 Task: For heading Arial black with underline.  font size for heading18,  'Change the font style of data to'Calibri.  and font size to 9,  Change the alignment of both headline & data to Align center.  In the sheet  BankBalances
Action: Mouse moved to (119, 123)
Screenshot: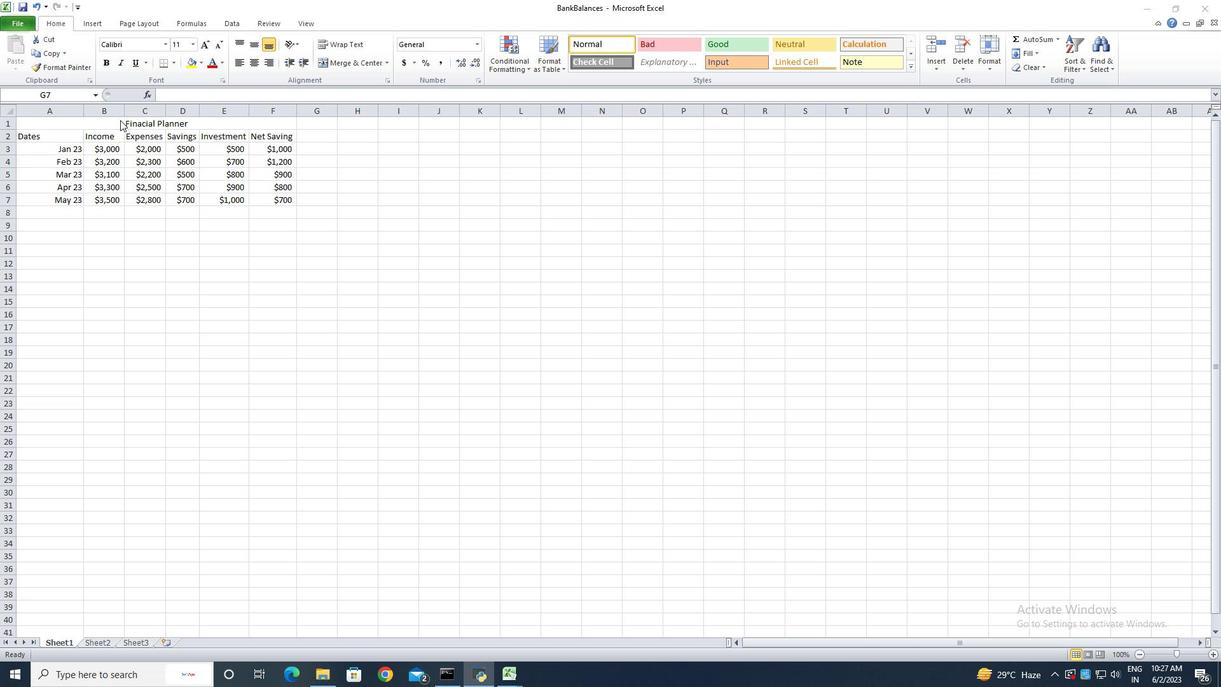 
Action: Mouse pressed left at (119, 123)
Screenshot: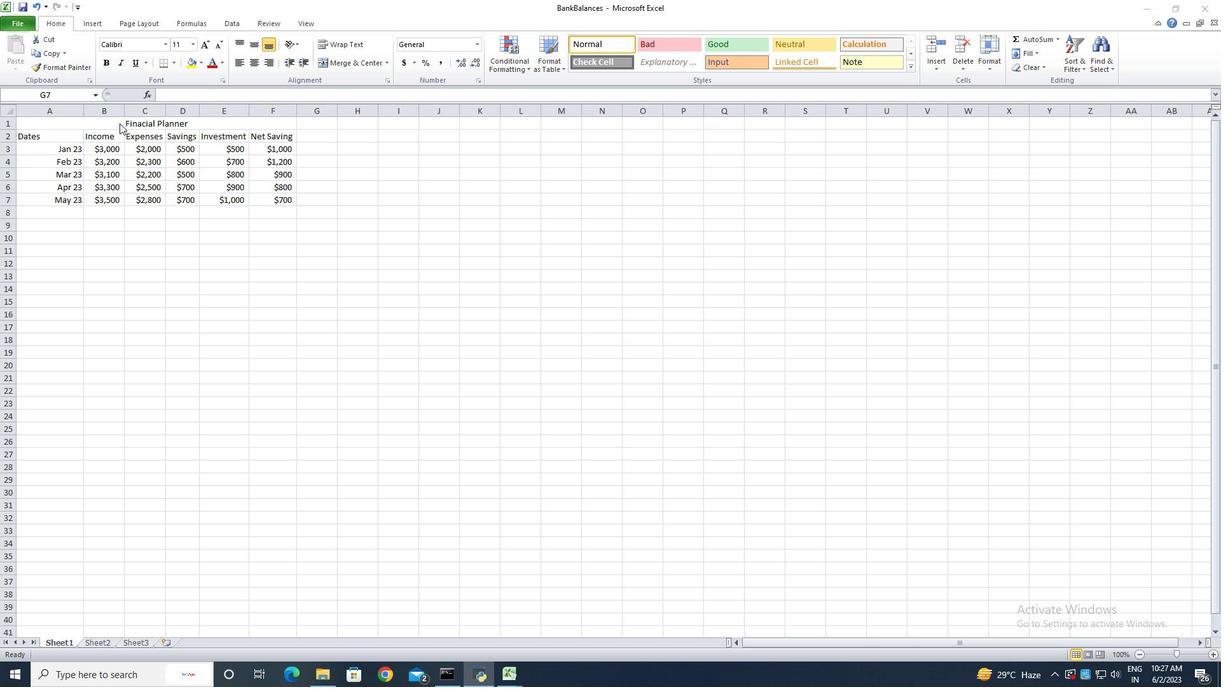 
Action: Mouse pressed left at (119, 123)
Screenshot: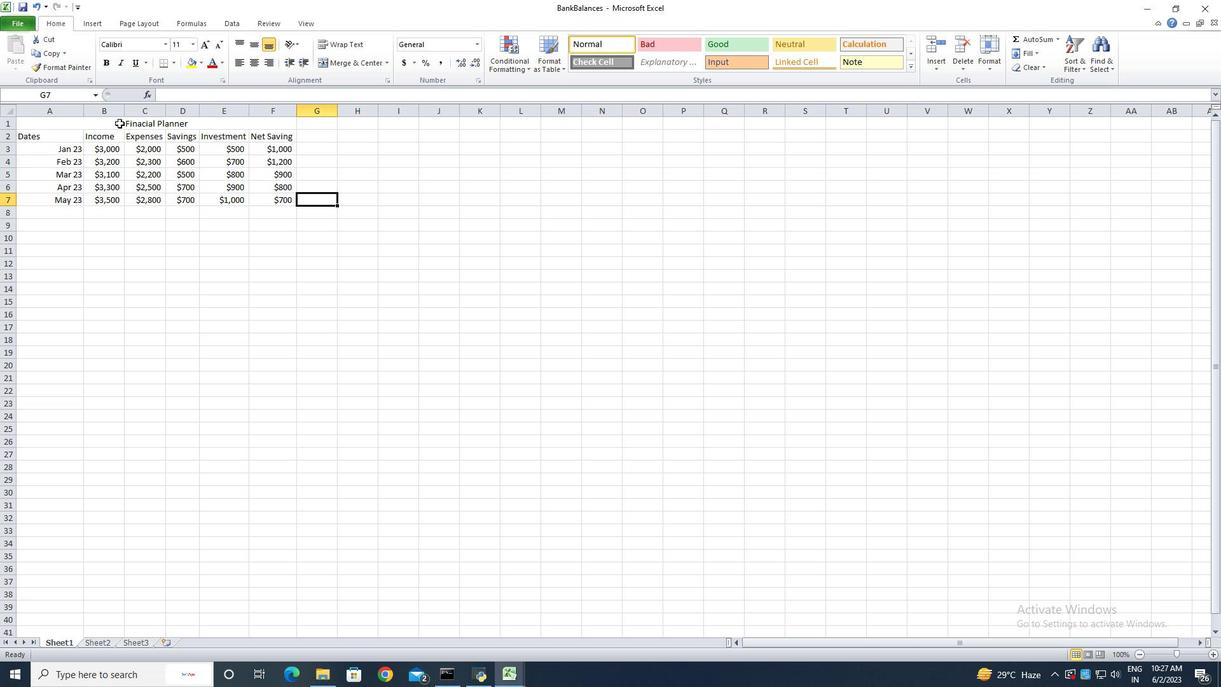 
Action: Mouse pressed left at (119, 123)
Screenshot: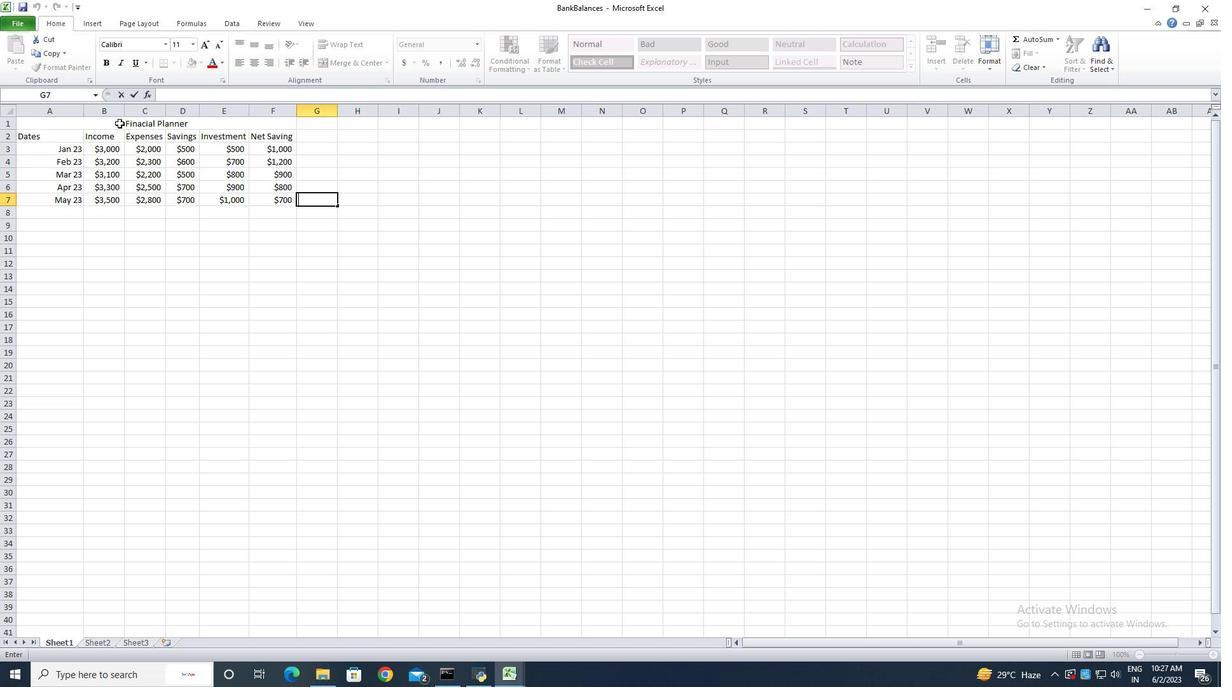 
Action: Mouse moved to (167, 43)
Screenshot: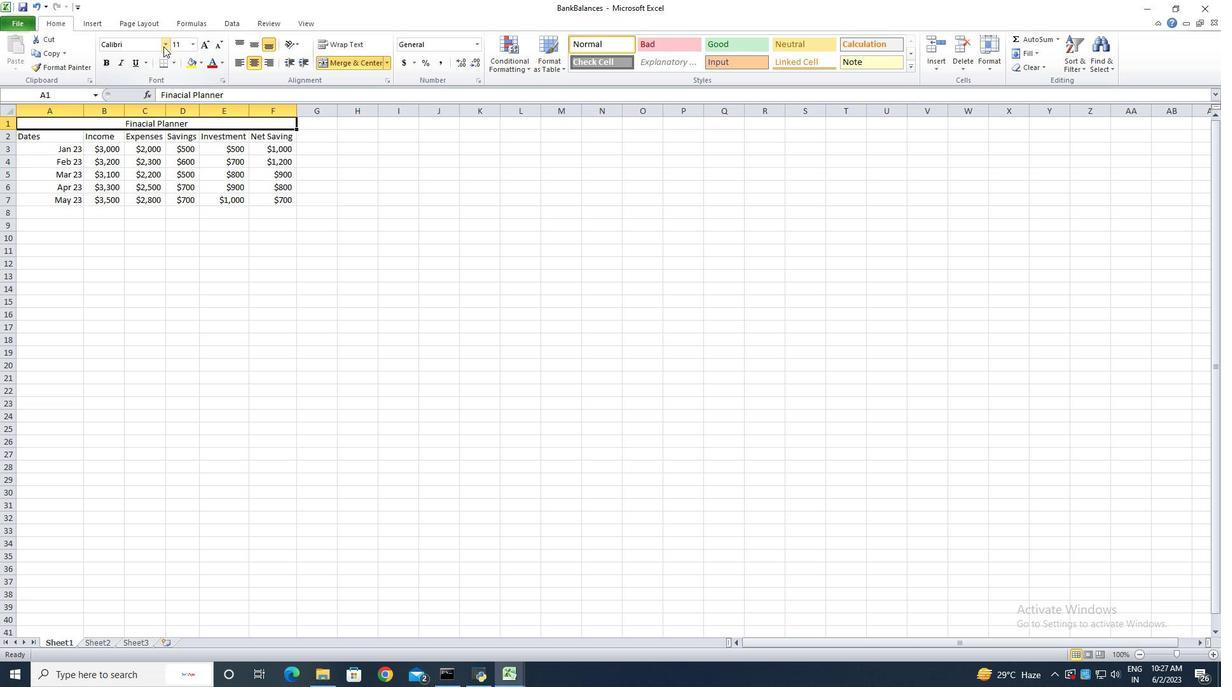 
Action: Mouse pressed left at (167, 43)
Screenshot: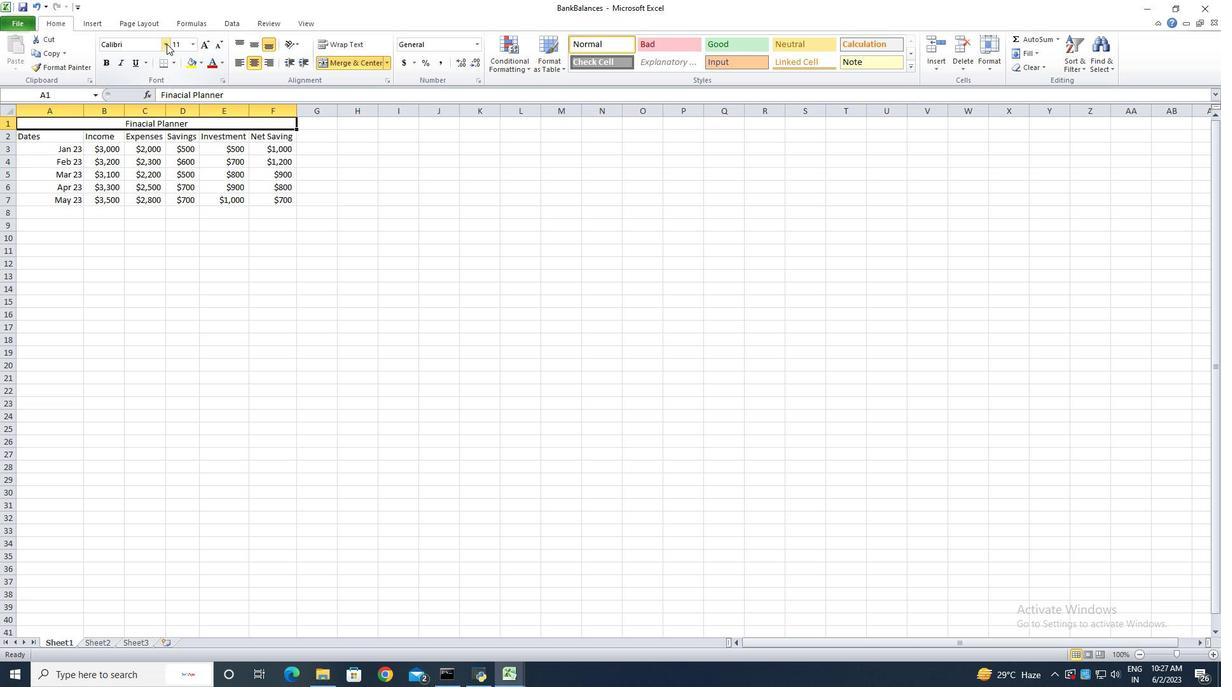
Action: Mouse moved to (157, 164)
Screenshot: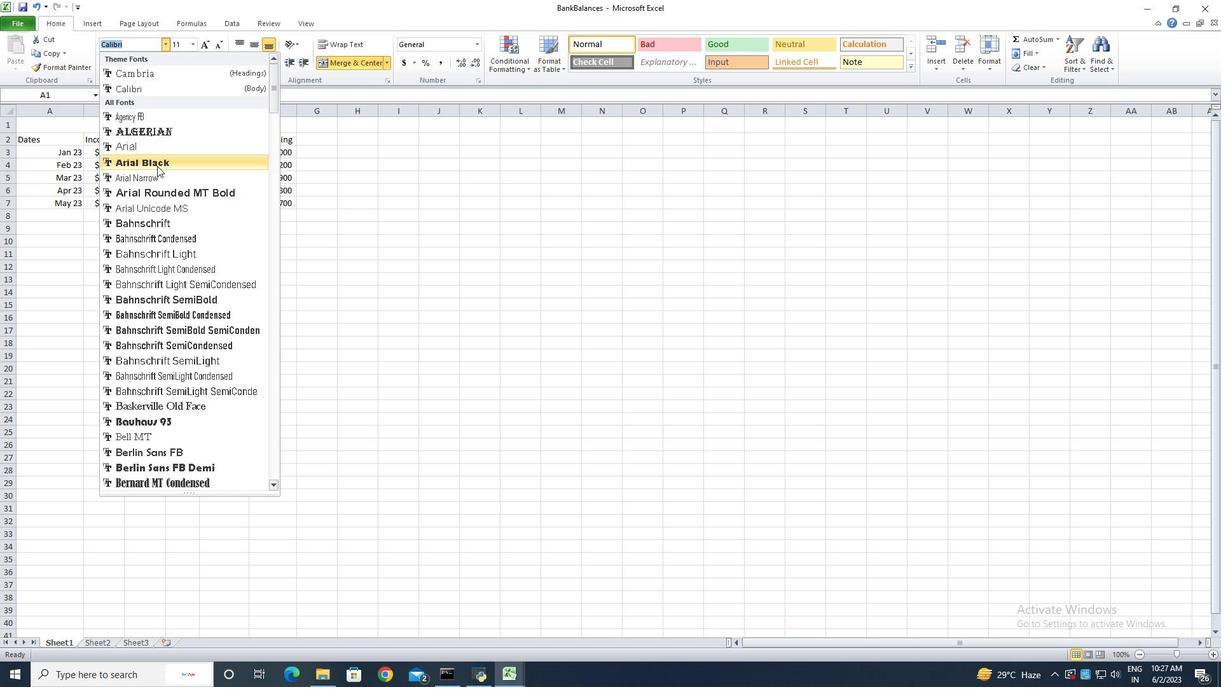 
Action: Mouse pressed left at (157, 164)
Screenshot: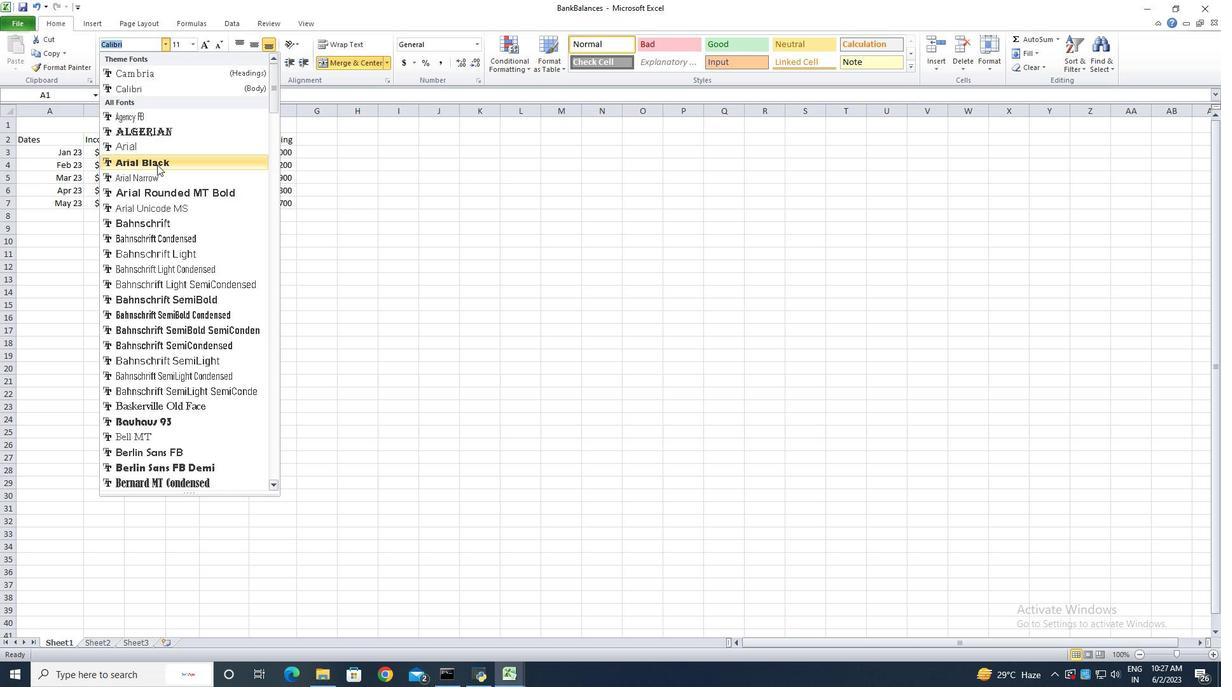 
Action: Mouse moved to (133, 64)
Screenshot: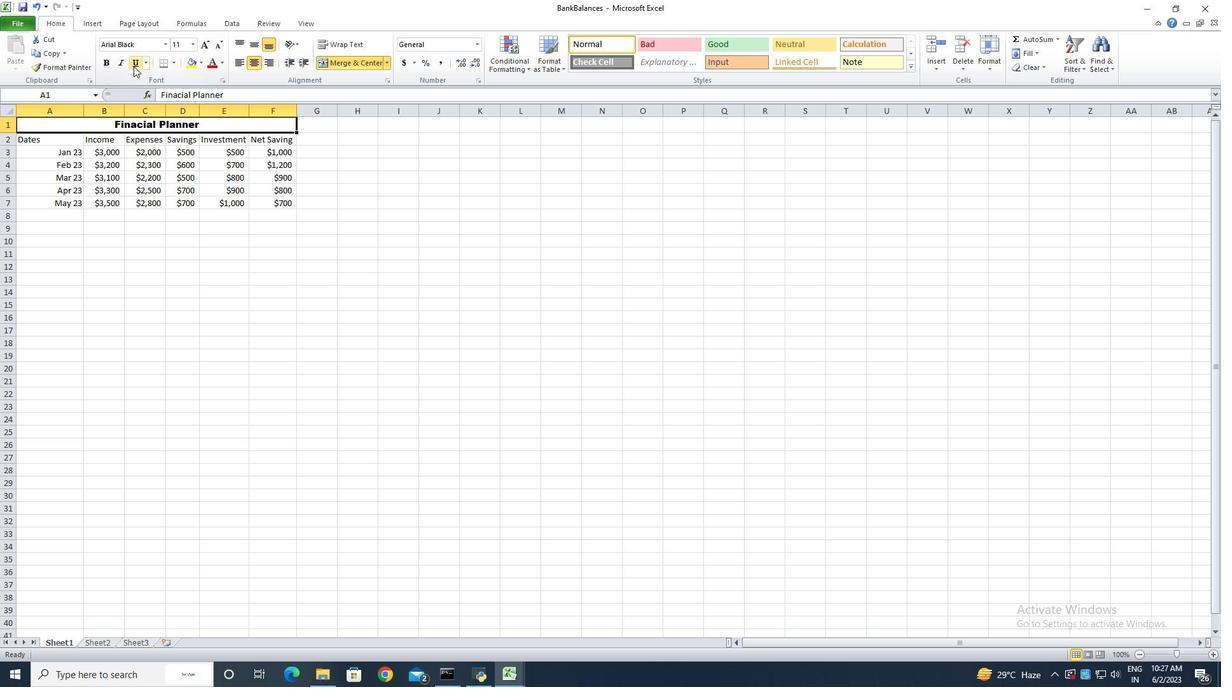 
Action: Mouse pressed left at (133, 64)
Screenshot: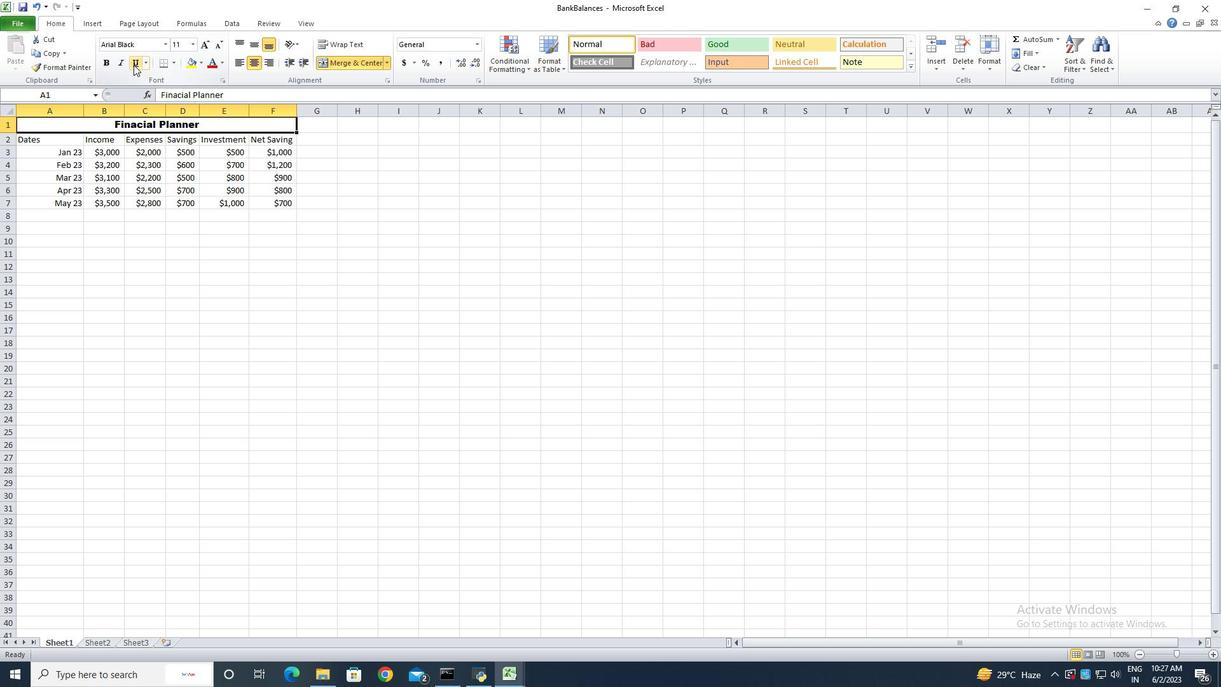 
Action: Mouse moved to (206, 43)
Screenshot: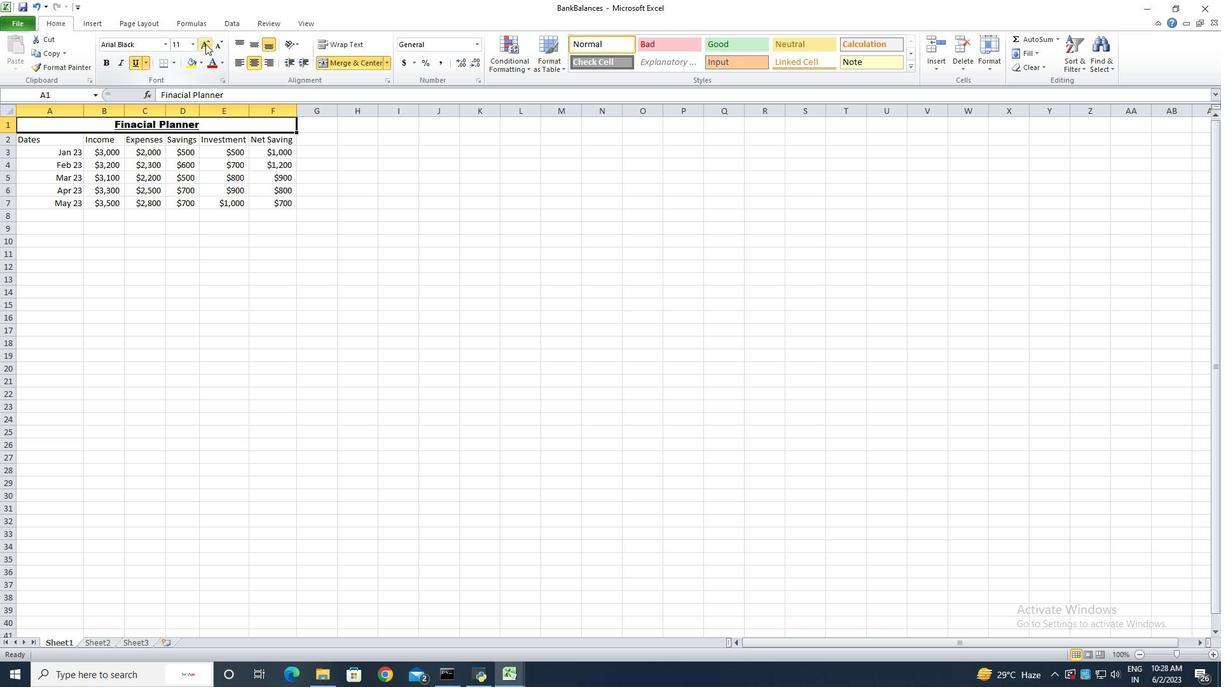 
Action: Mouse pressed left at (206, 43)
Screenshot: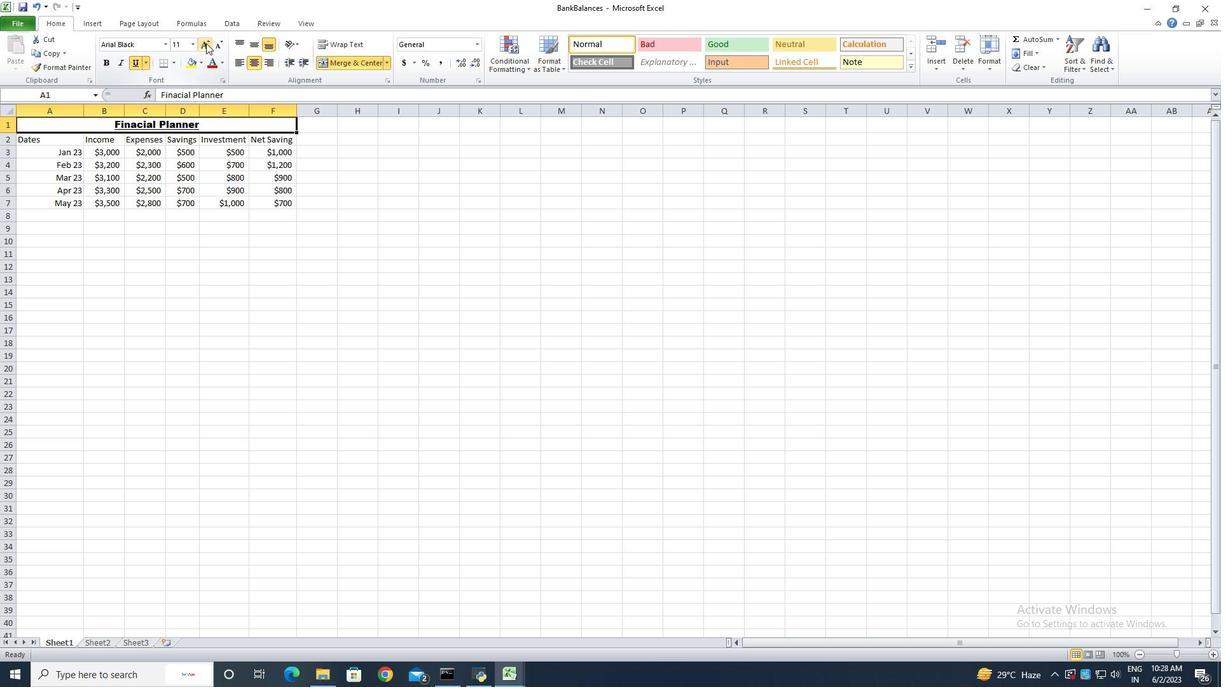 
Action: Mouse pressed left at (206, 43)
Screenshot: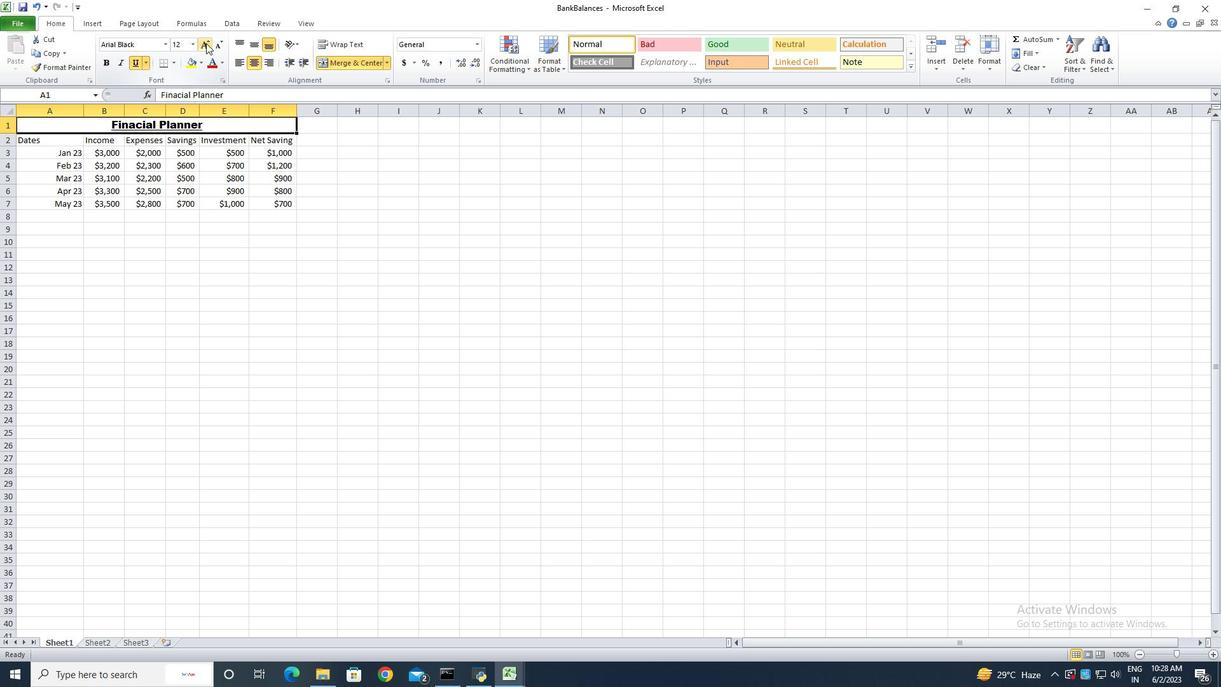 
Action: Mouse pressed left at (206, 43)
Screenshot: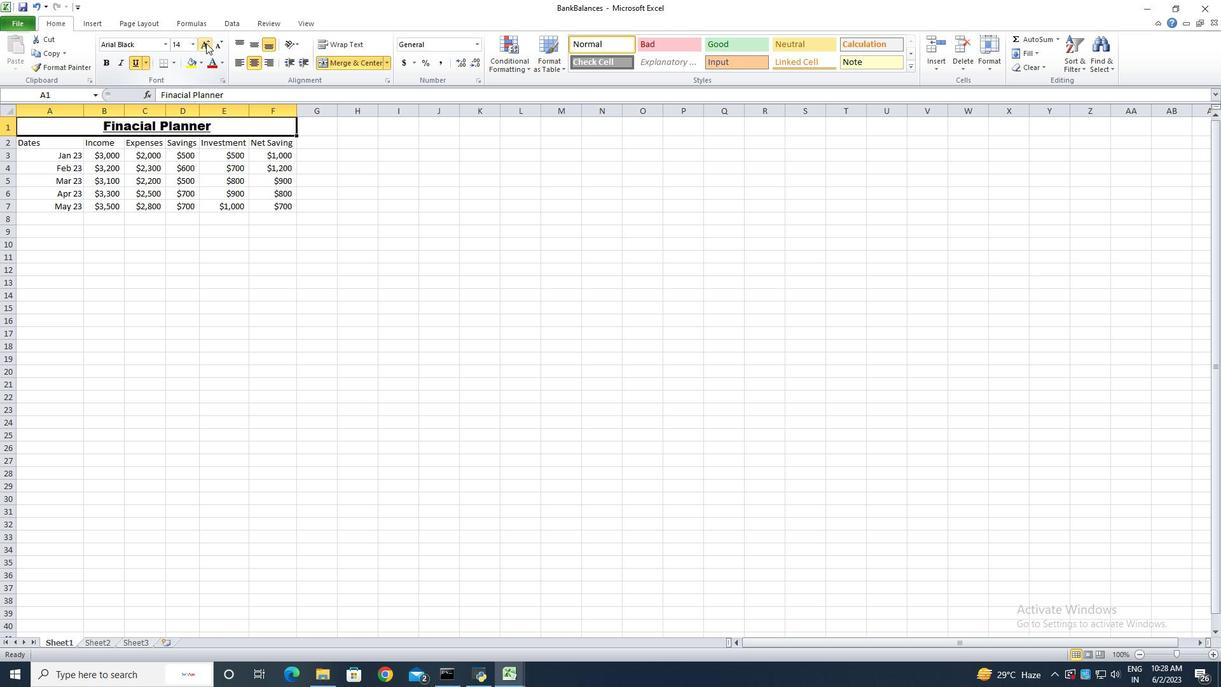 
Action: Mouse pressed left at (206, 43)
Screenshot: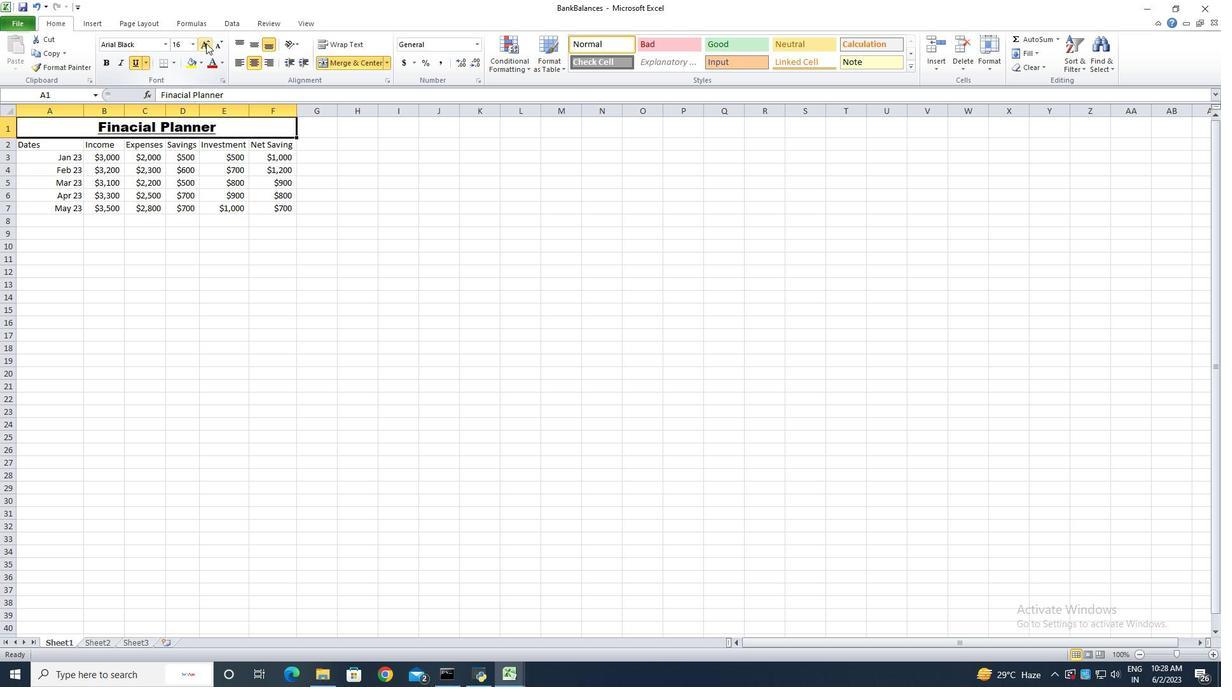 
Action: Mouse moved to (120, 315)
Screenshot: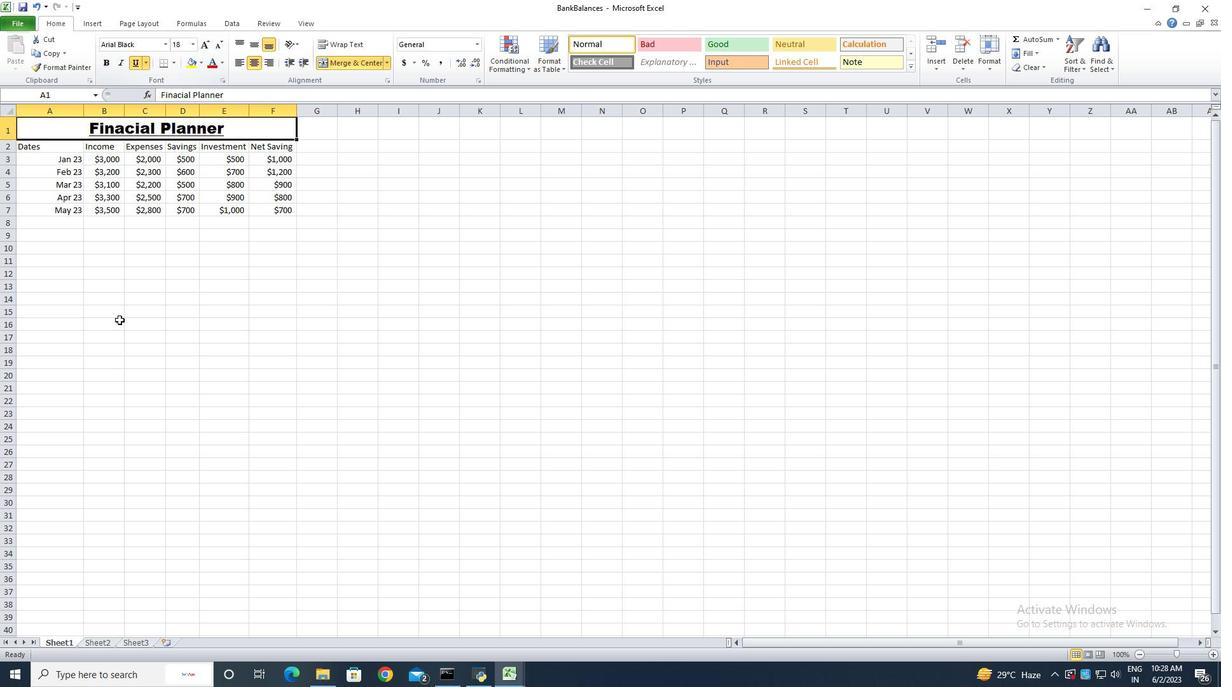 
Action: Mouse pressed left at (120, 315)
Screenshot: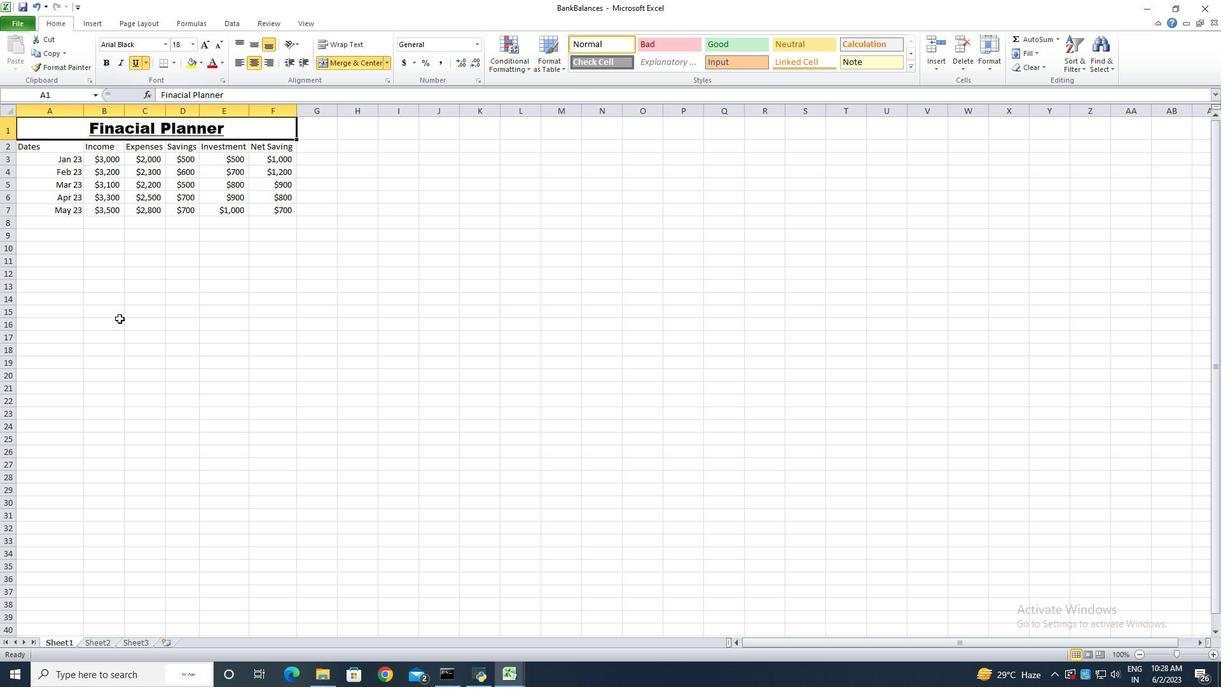 
Action: Mouse moved to (48, 145)
Screenshot: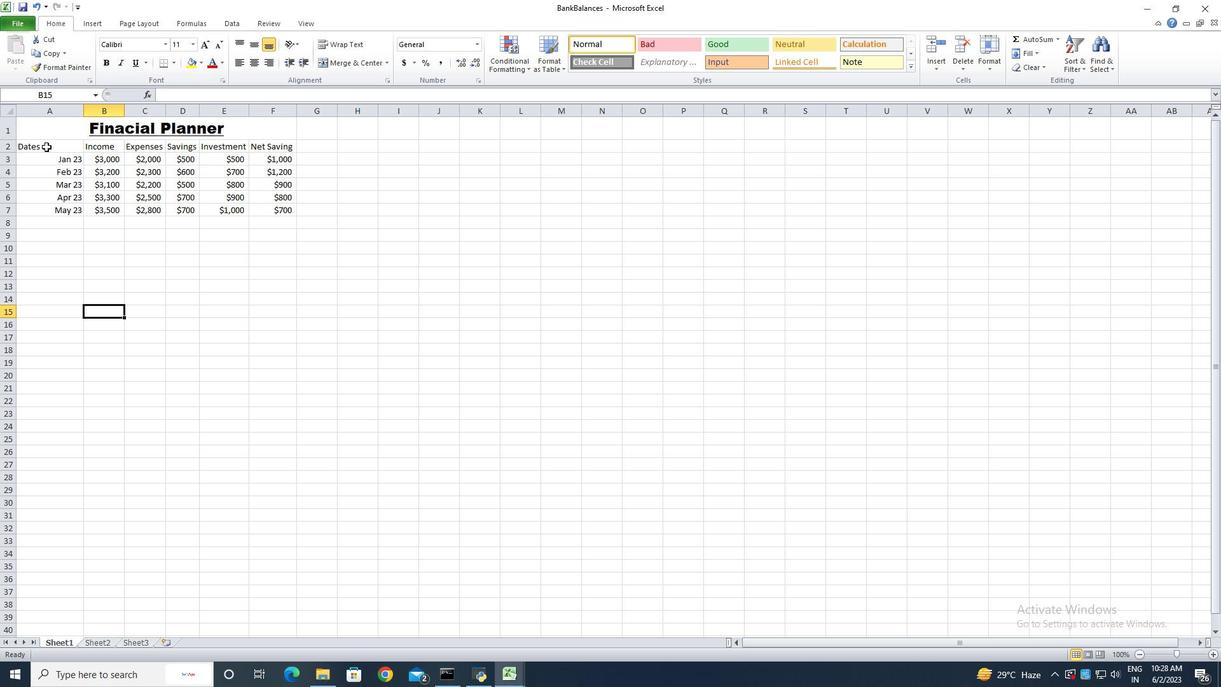 
Action: Mouse pressed left at (48, 145)
Screenshot: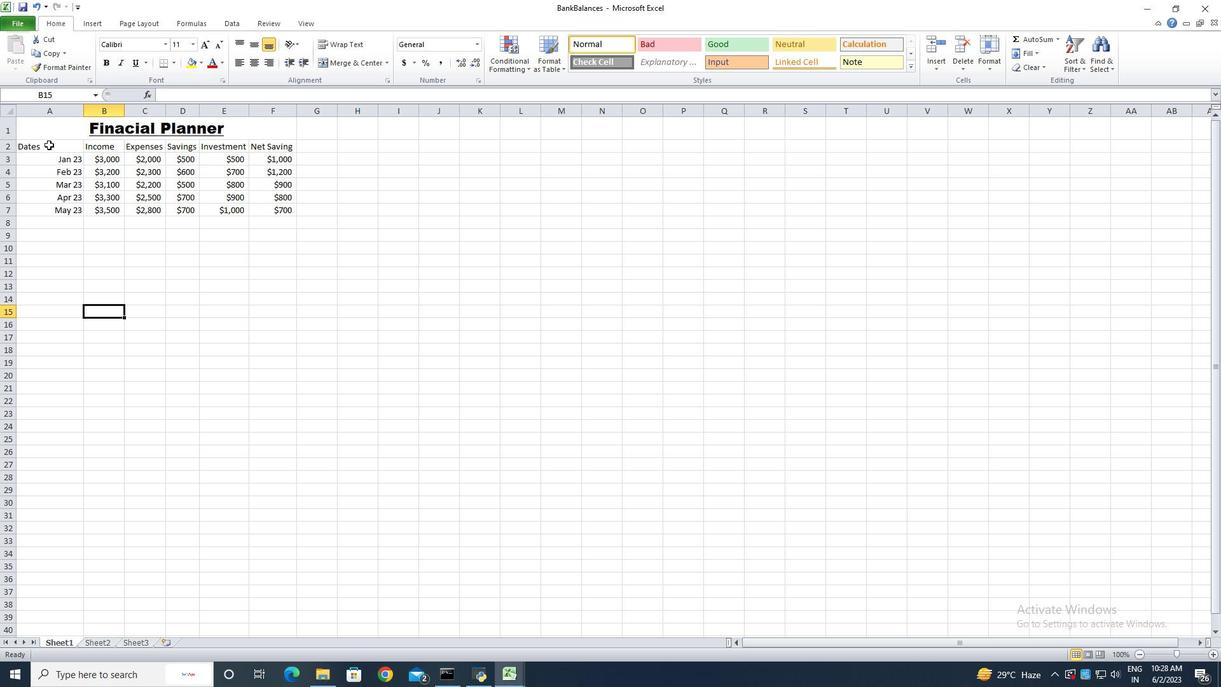 
Action: Mouse moved to (167, 46)
Screenshot: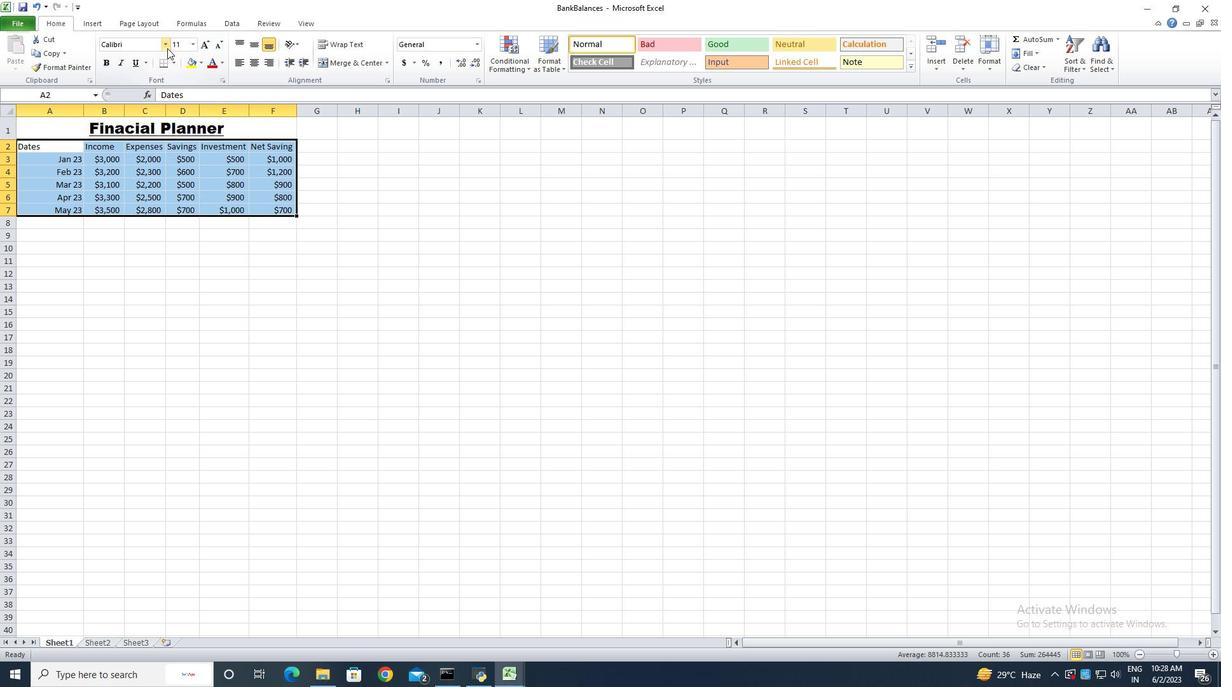 
Action: Mouse pressed left at (167, 46)
Screenshot: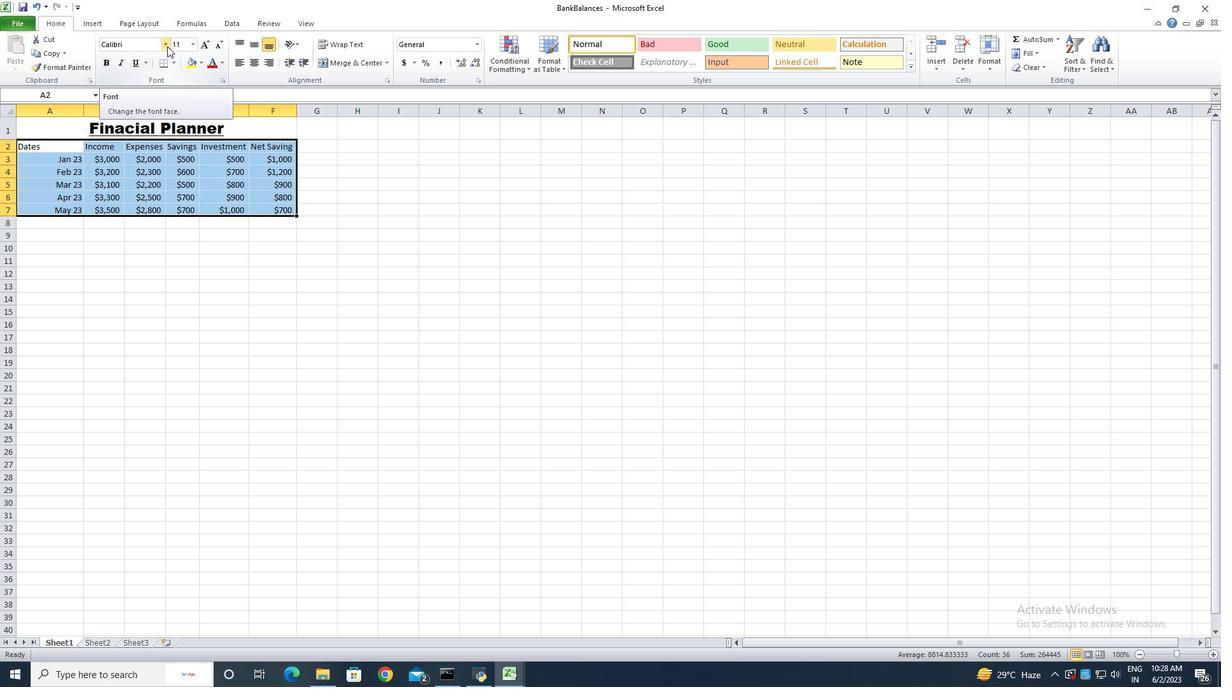 
Action: Mouse moved to (155, 90)
Screenshot: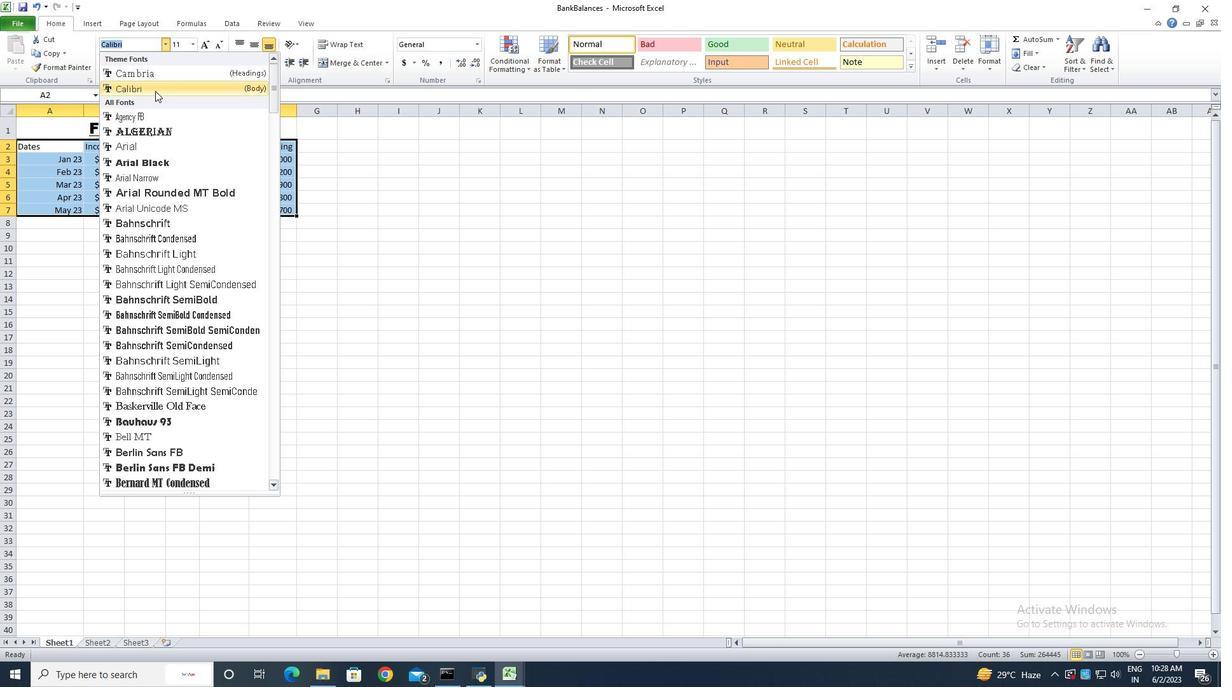 
Action: Mouse pressed left at (155, 90)
Screenshot: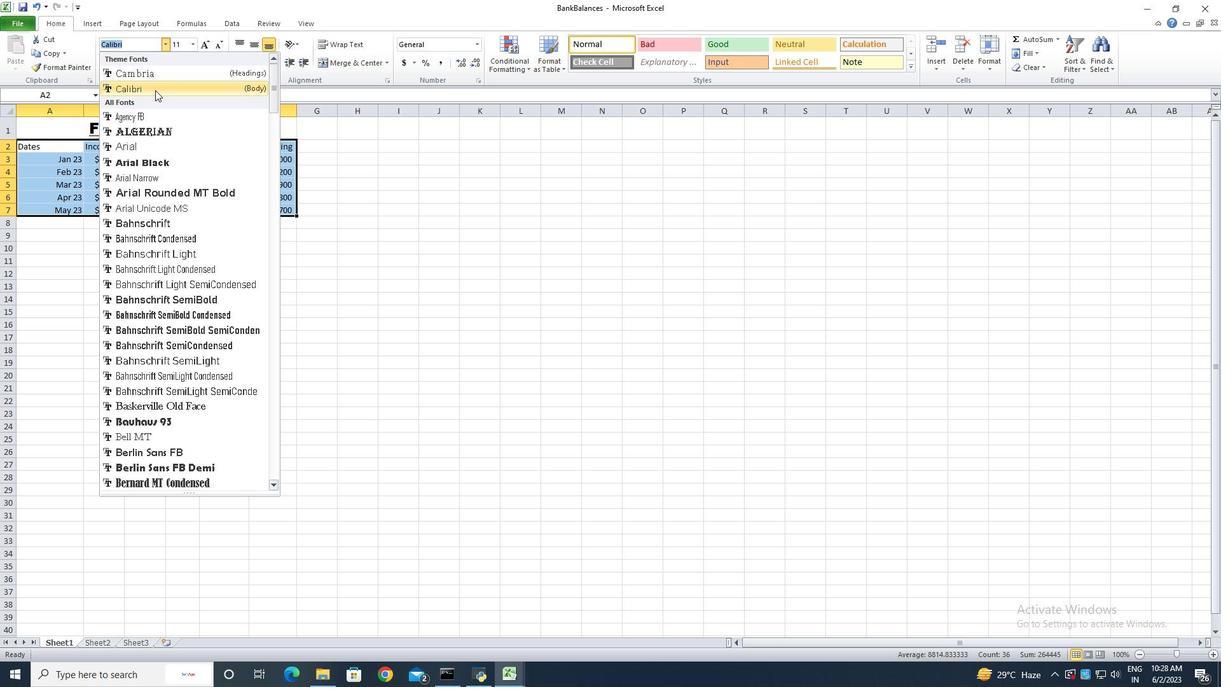 
Action: Mouse moved to (218, 45)
Screenshot: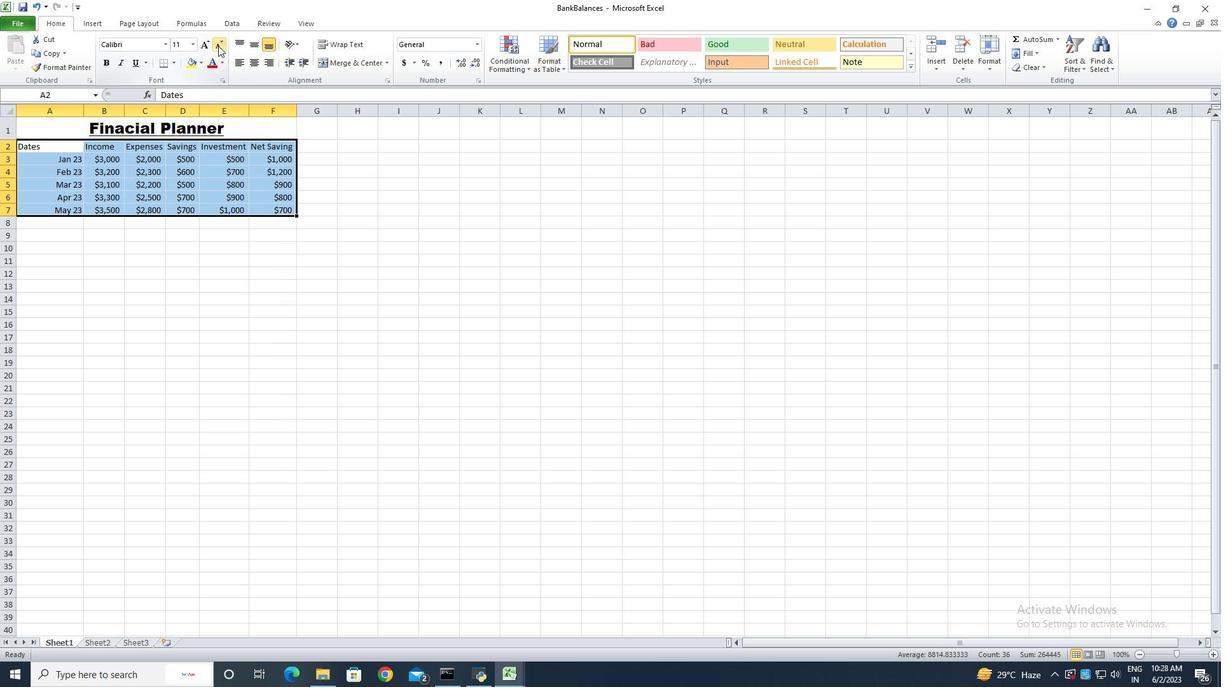 
Action: Mouse pressed left at (218, 45)
Screenshot: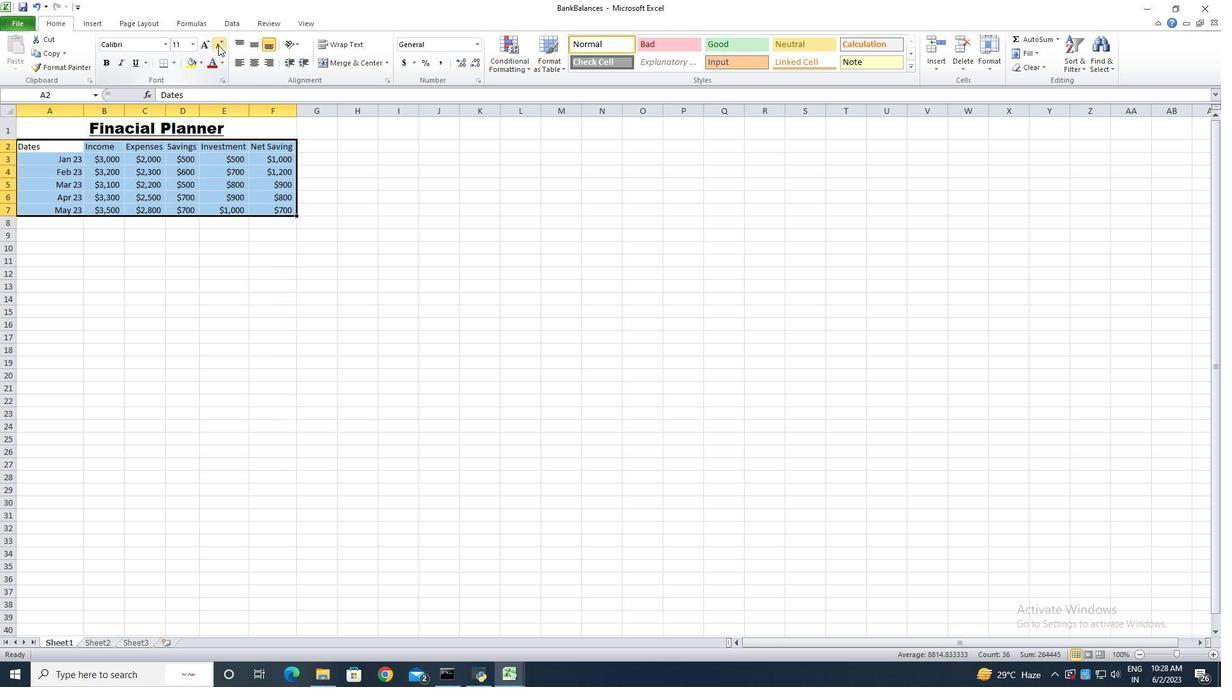 
Action: Mouse pressed left at (218, 45)
Screenshot: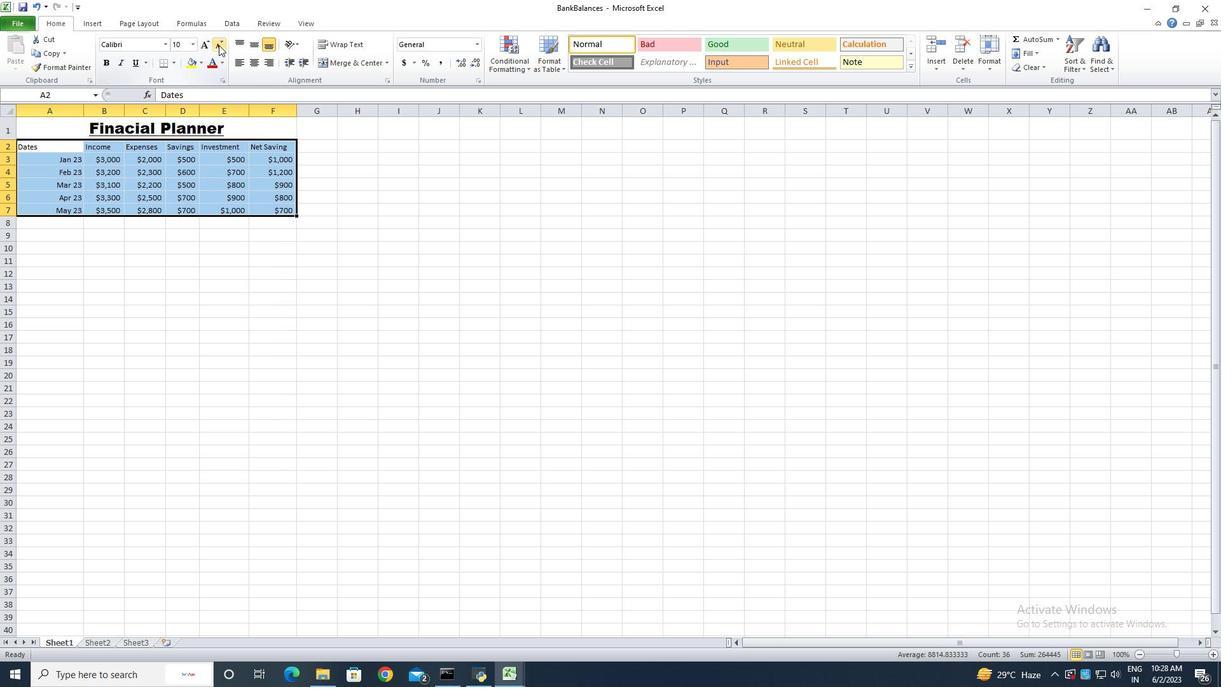 
Action: Mouse moved to (125, 269)
Screenshot: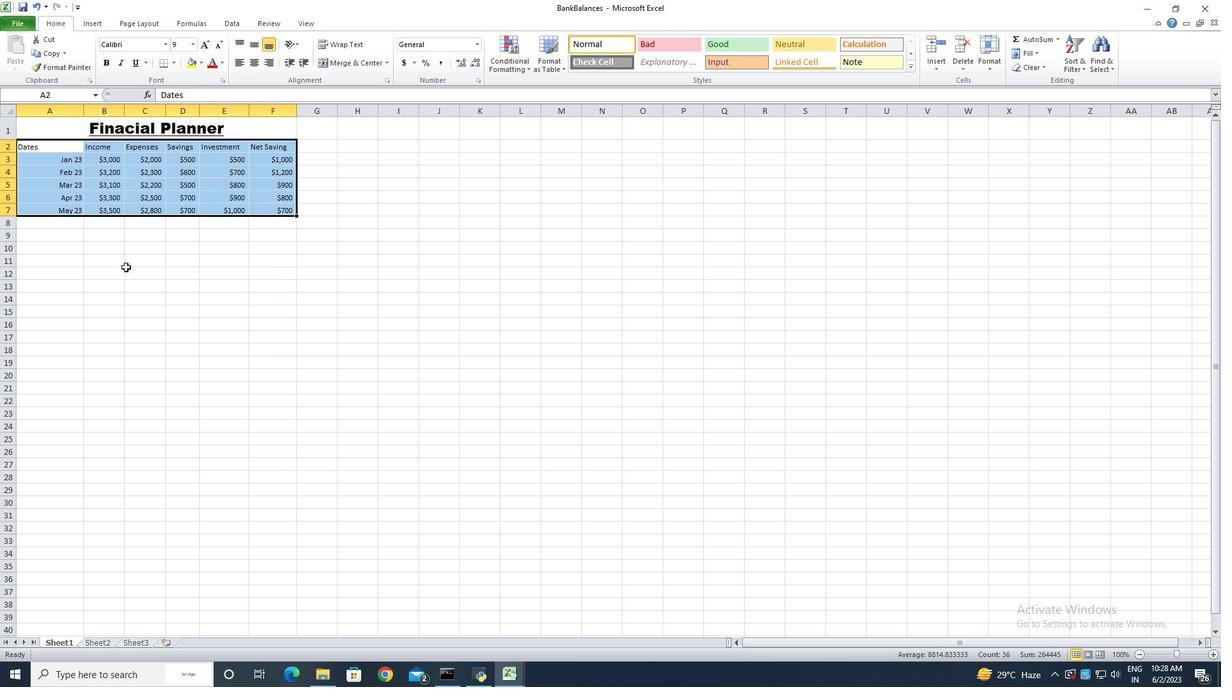 
Action: Mouse pressed left at (125, 269)
Screenshot: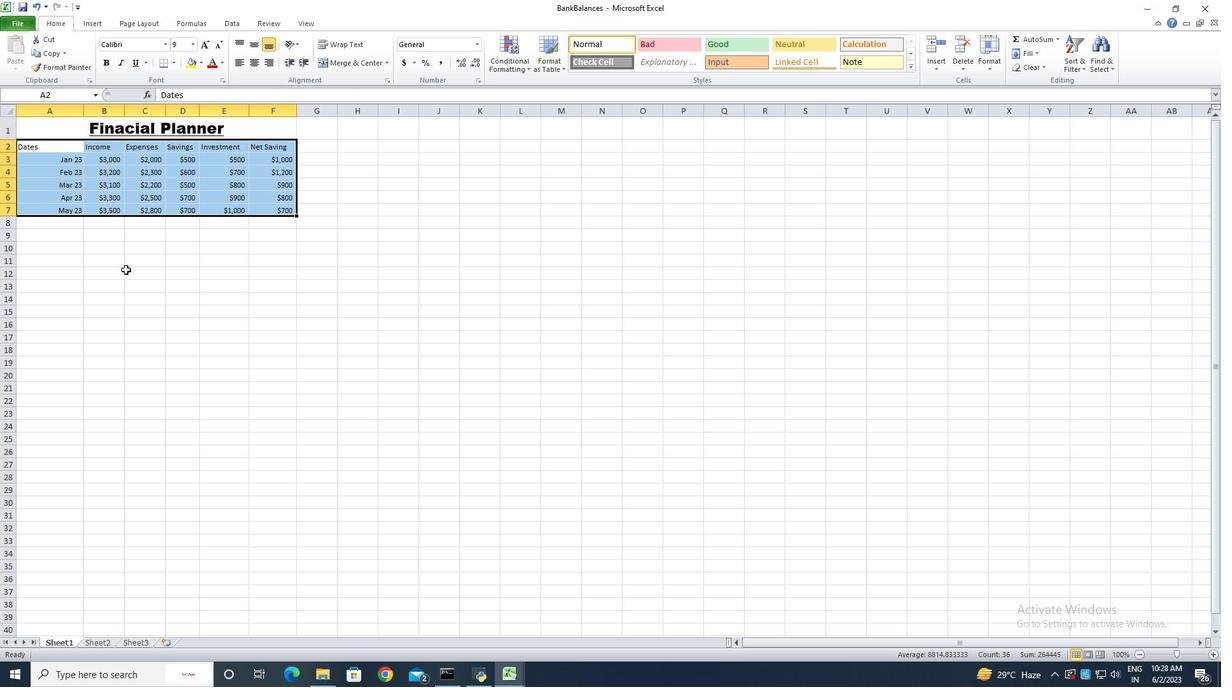 
Action: Mouse moved to (57, 127)
Screenshot: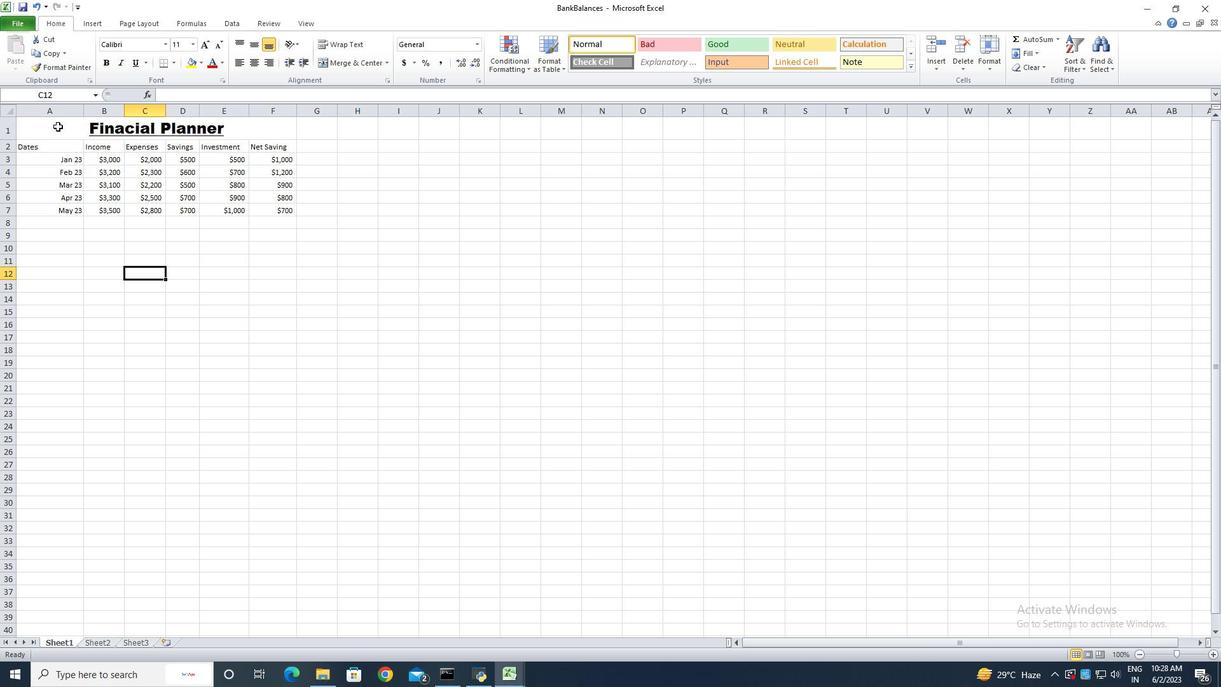 
Action: Mouse pressed left at (57, 127)
Screenshot: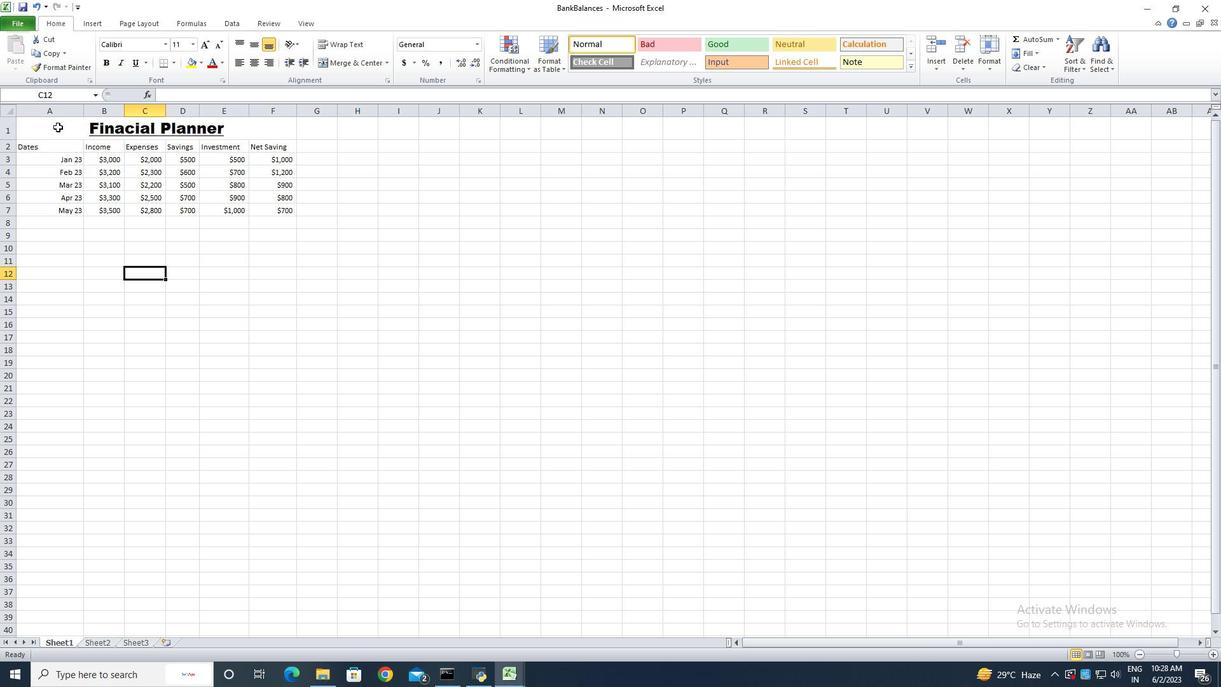 
Action: Mouse pressed left at (57, 127)
Screenshot: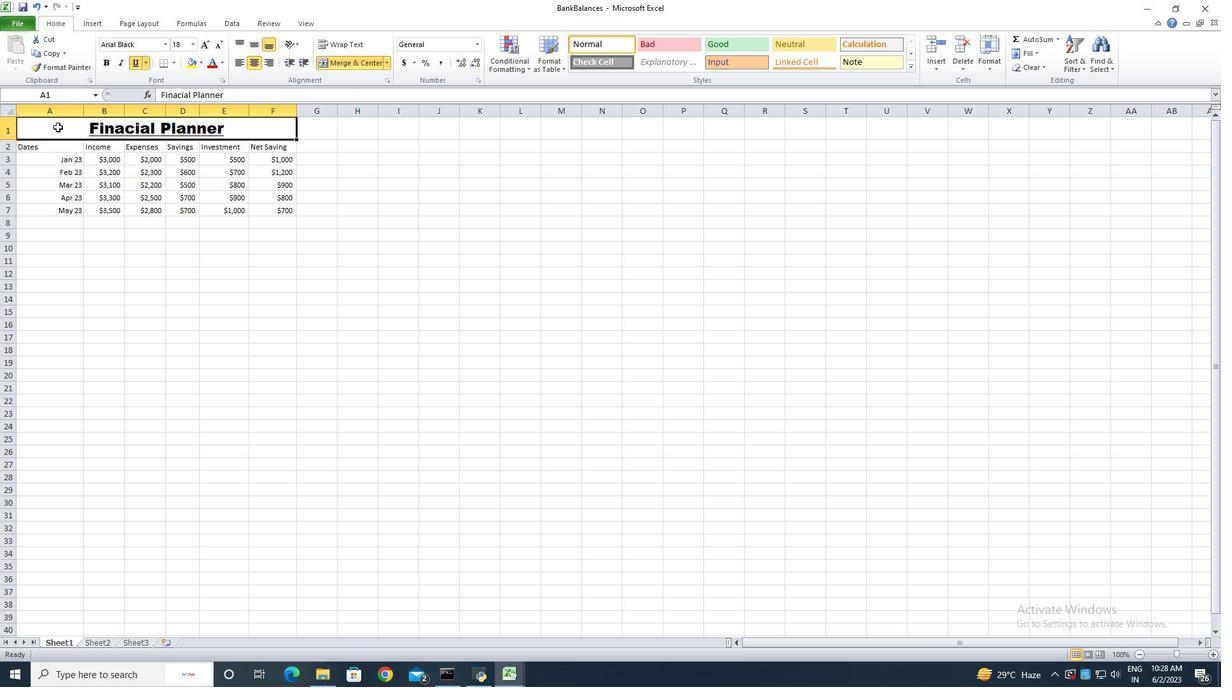 
Action: Mouse moved to (252, 63)
Screenshot: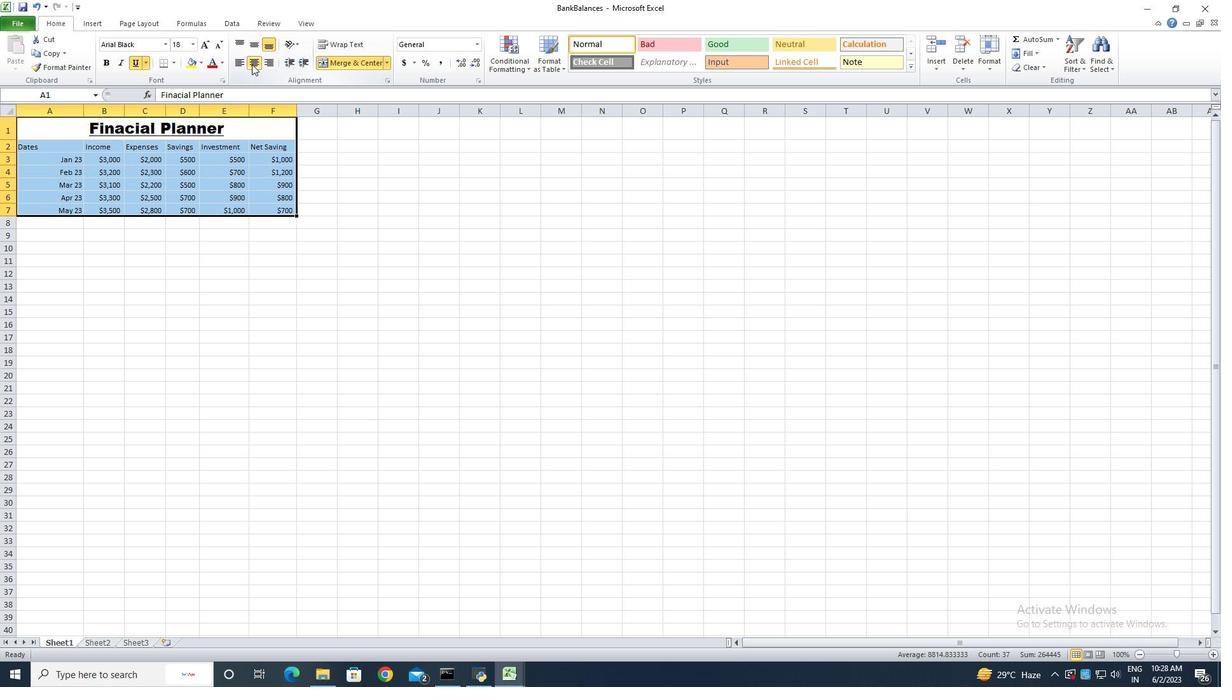
Action: Mouse pressed left at (252, 63)
Screenshot: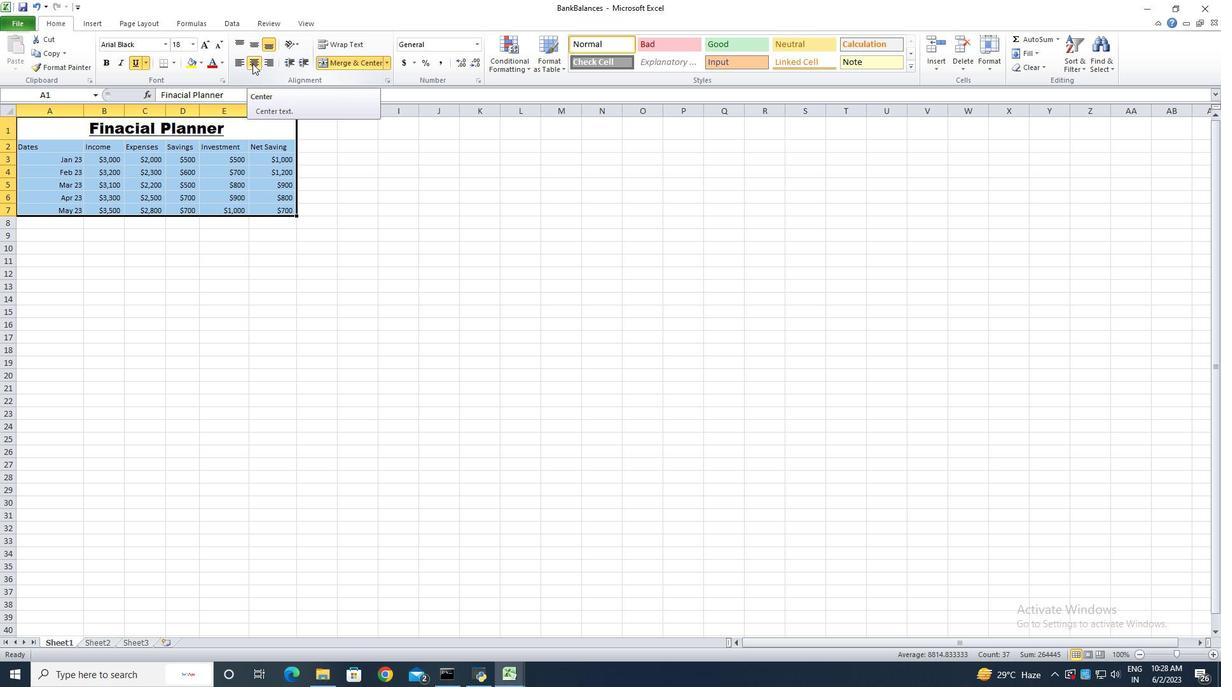 
Action: Mouse pressed left at (252, 63)
Screenshot: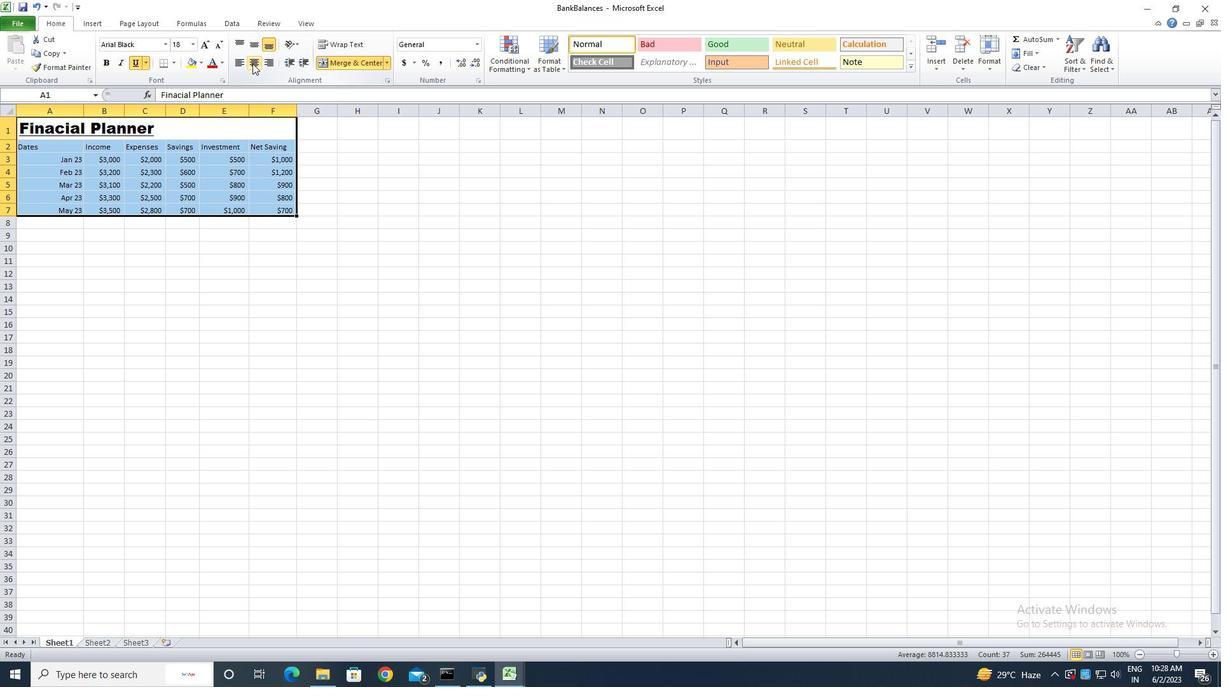 
Action: Mouse moved to (279, 267)
Screenshot: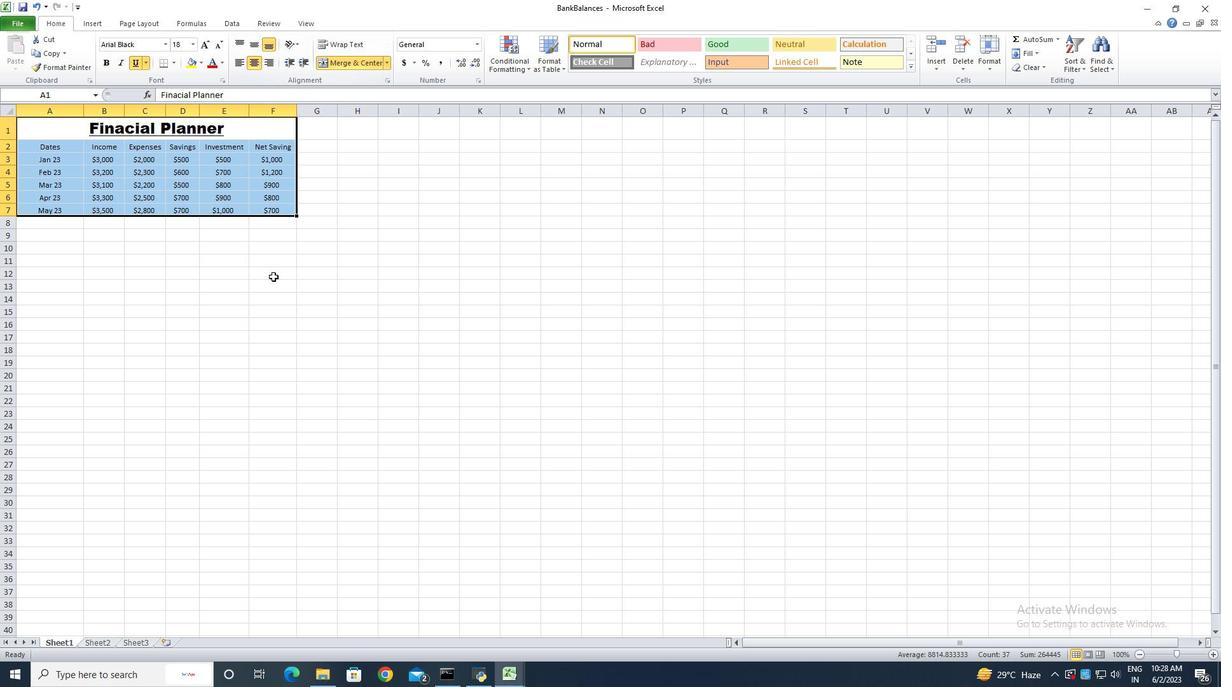 
Action: Mouse pressed left at (279, 267)
Screenshot: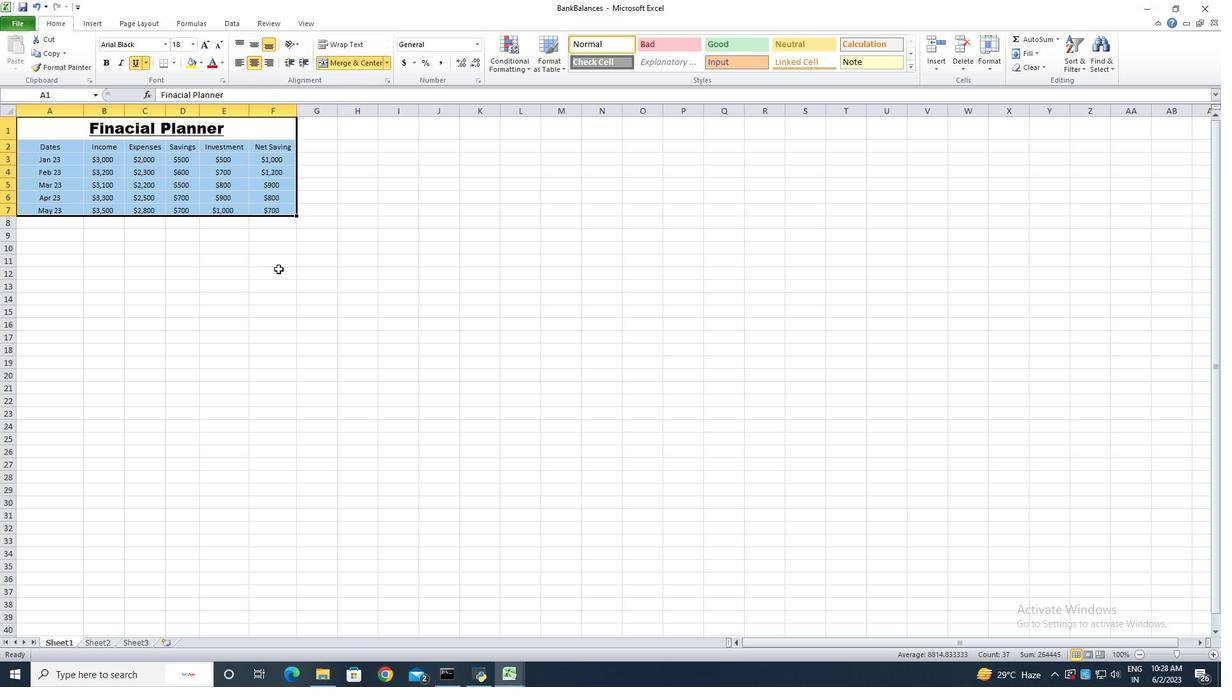 
Action: Key pressed ctrl+S<'\x13'><'\x13'>
Screenshot: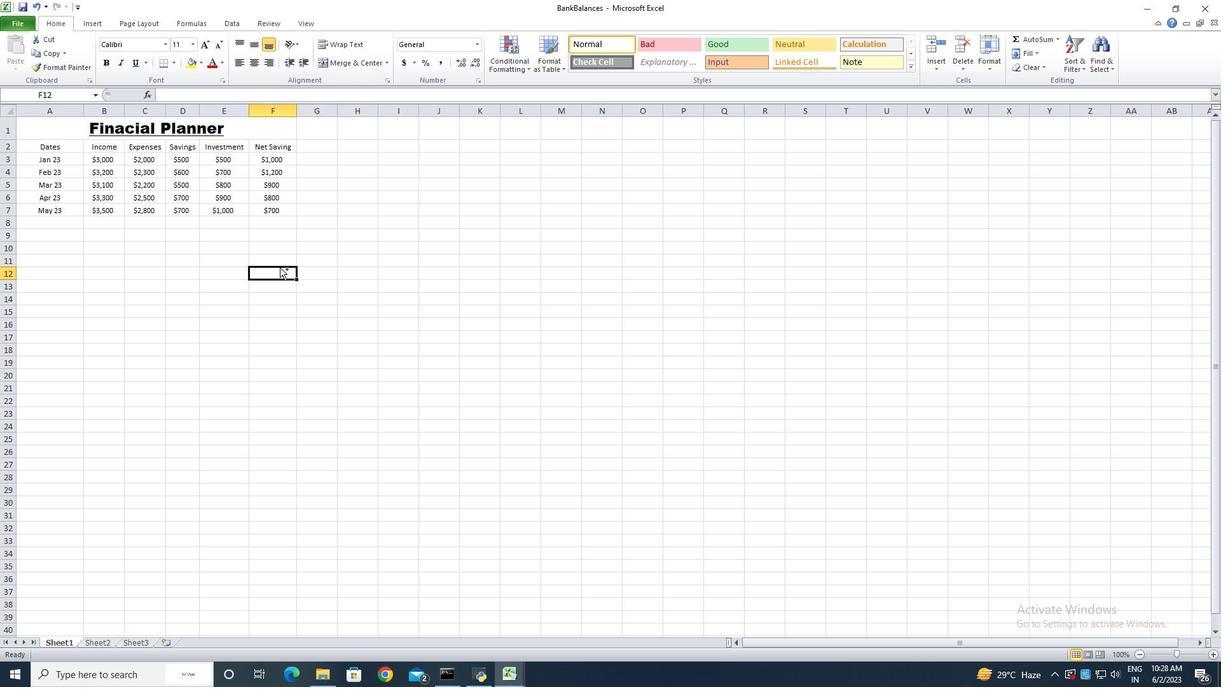 
Action: Mouse pressed left at (279, 267)
Screenshot: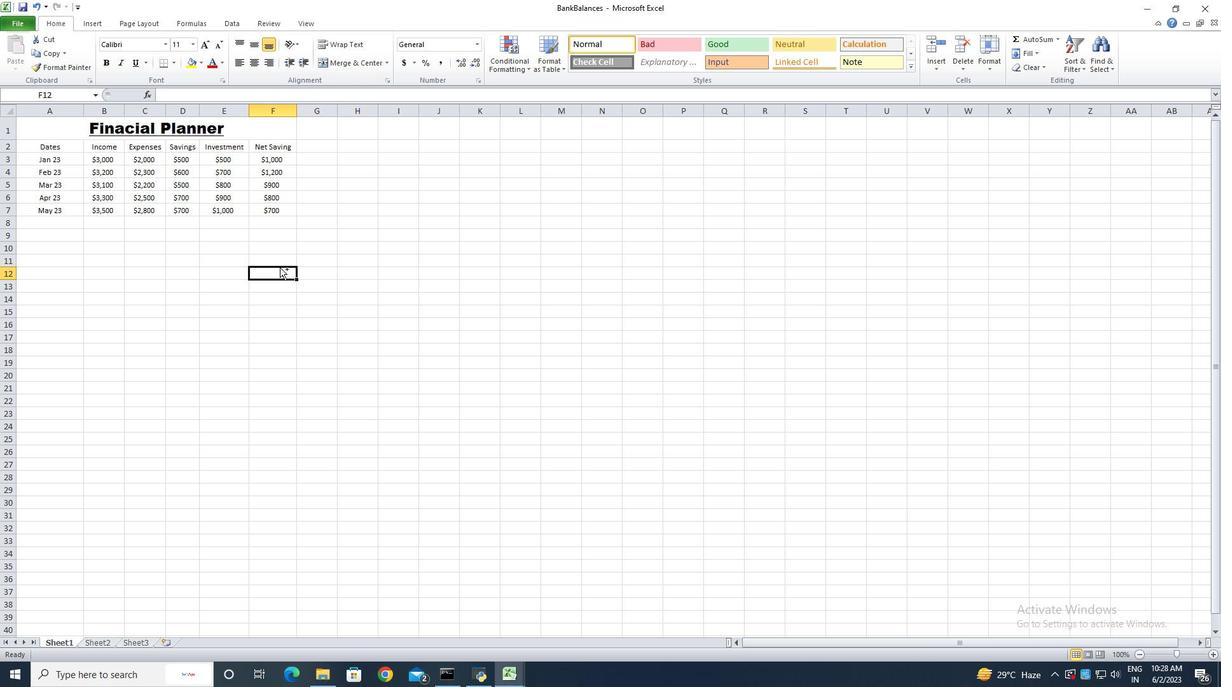 
Action: Key pressed ctrl+S
Screenshot: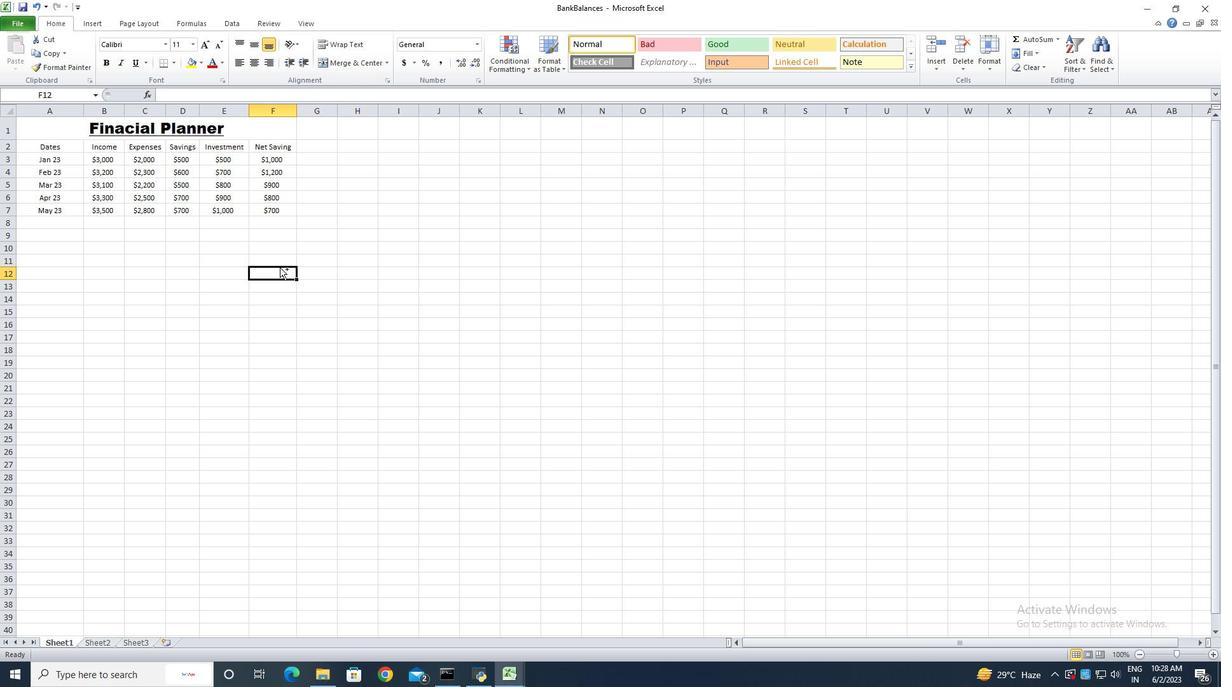 
